 Task: Create a due date automation trigger when advanced on, on the monday of the week a card is due add dates starting tomorrow at 11:00 AM.
Action: Mouse moved to (806, 238)
Screenshot: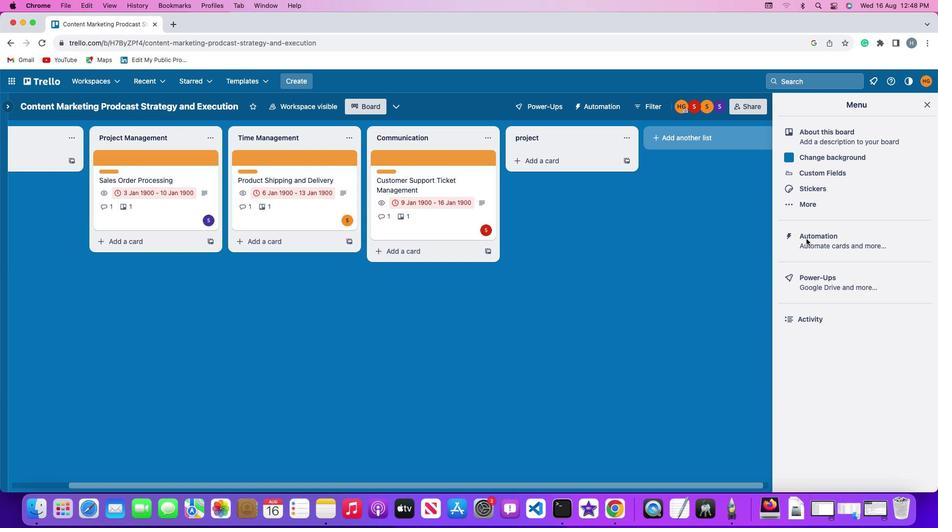 
Action: Mouse pressed left at (806, 238)
Screenshot: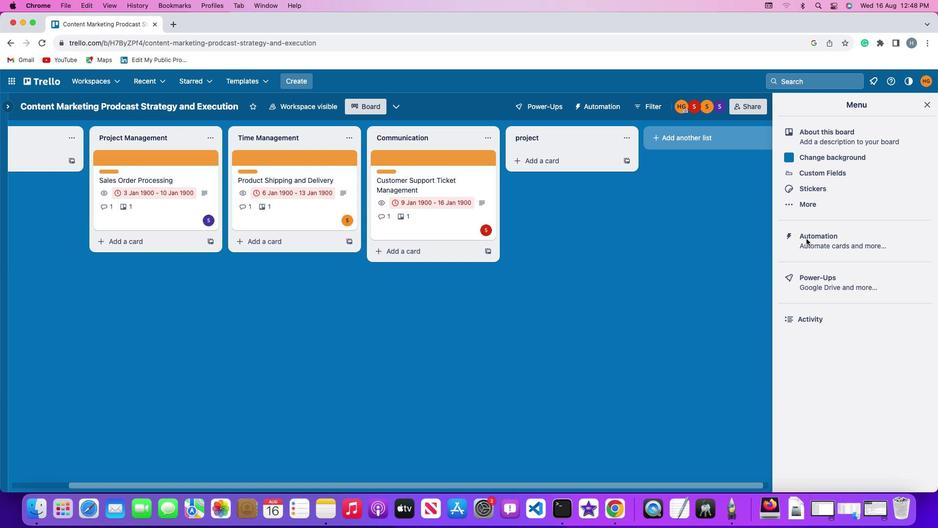 
Action: Mouse pressed left at (806, 238)
Screenshot: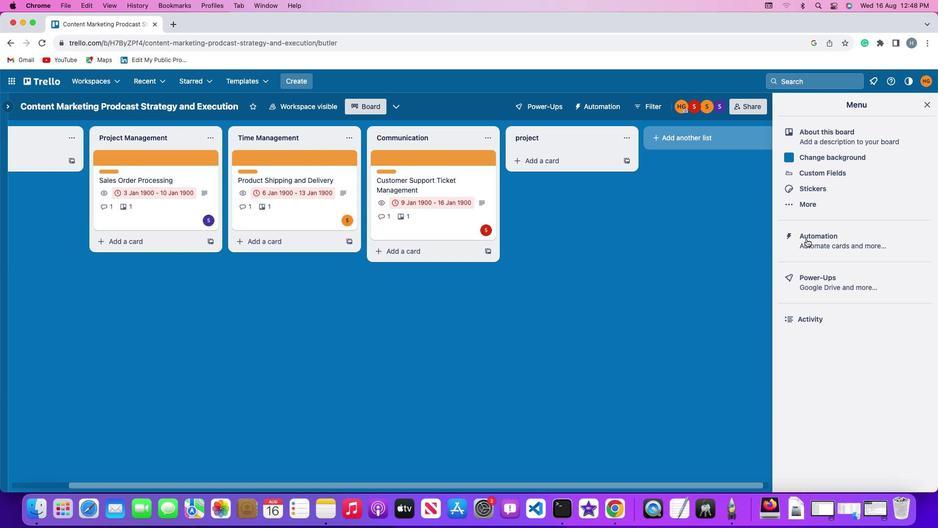
Action: Mouse moved to (38, 232)
Screenshot: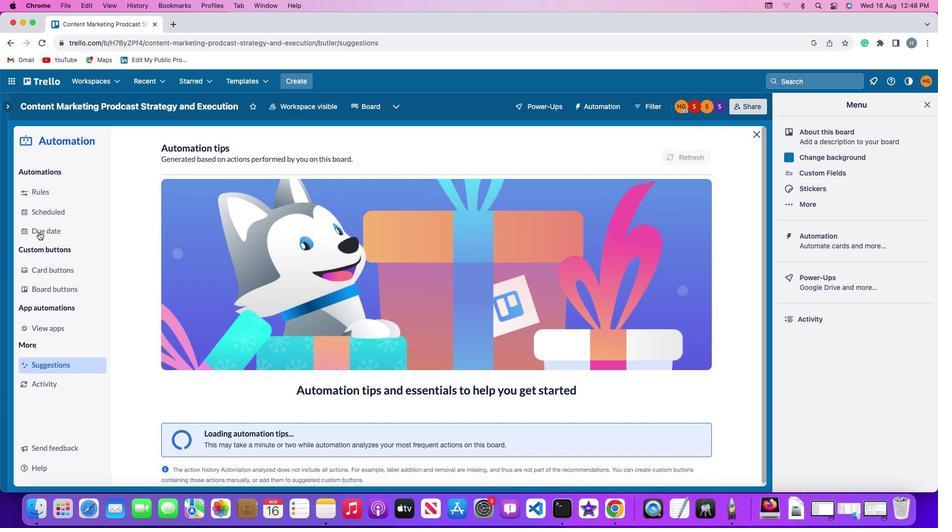 
Action: Mouse pressed left at (38, 232)
Screenshot: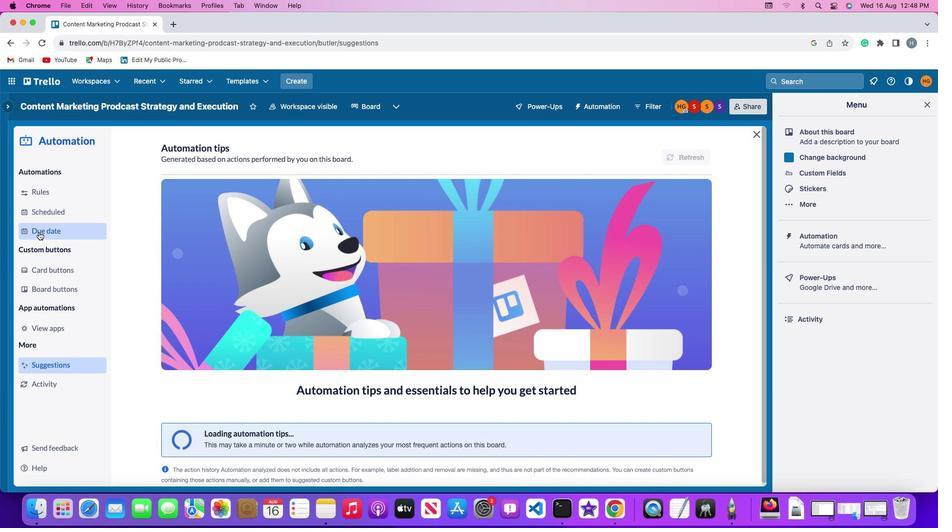 
Action: Mouse moved to (646, 151)
Screenshot: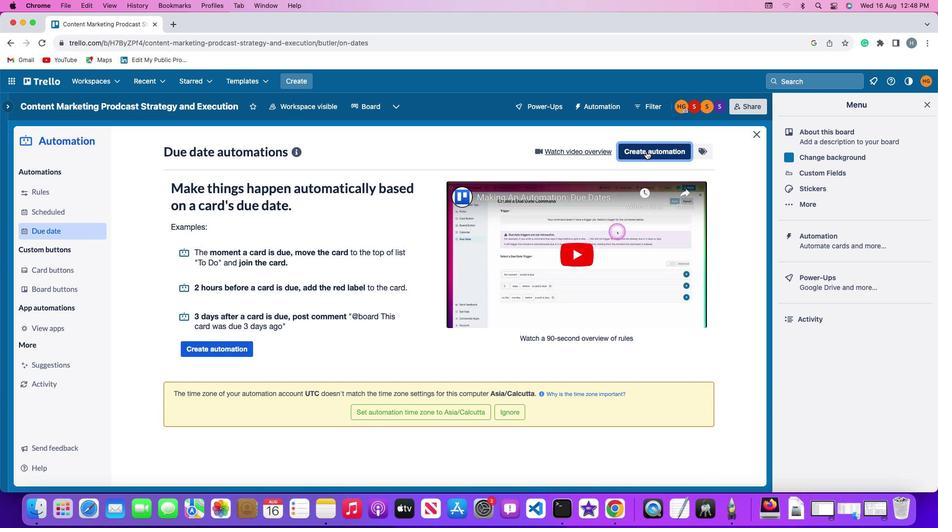 
Action: Mouse pressed left at (646, 151)
Screenshot: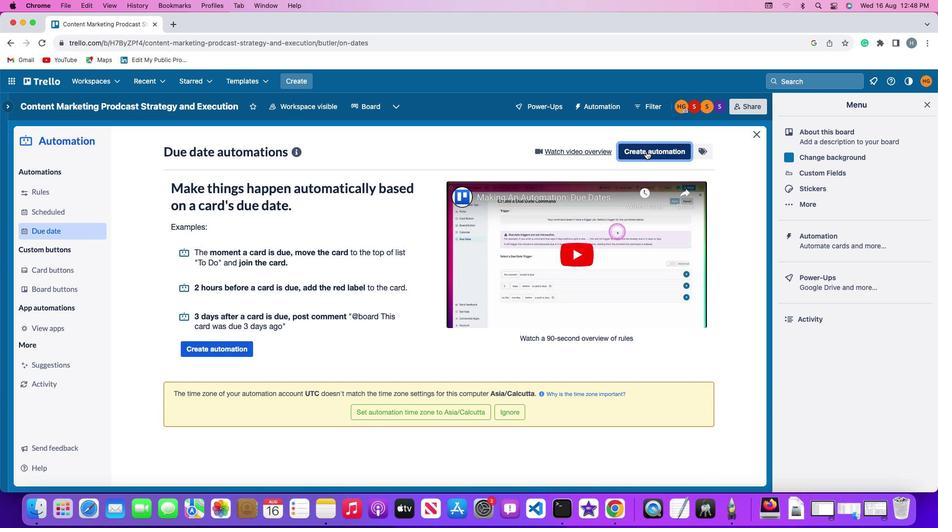 
Action: Mouse moved to (177, 241)
Screenshot: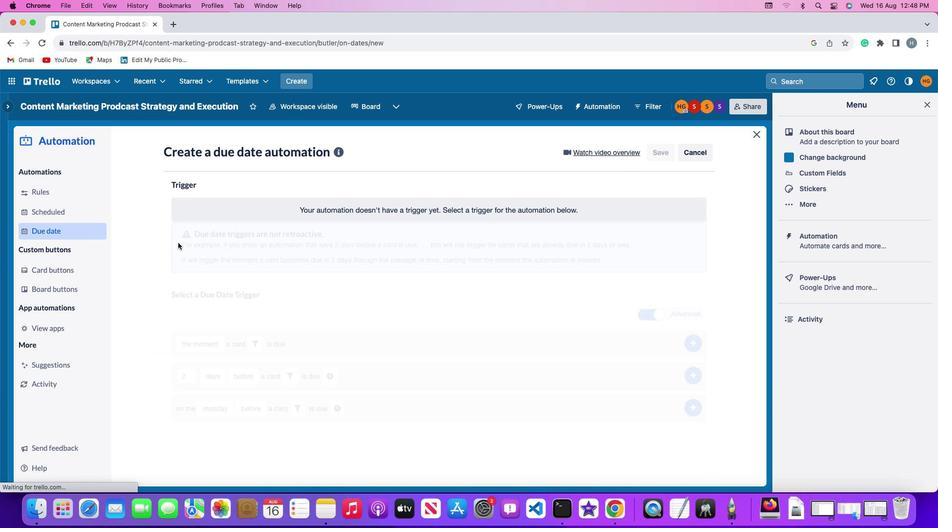 
Action: Mouse pressed left at (177, 241)
Screenshot: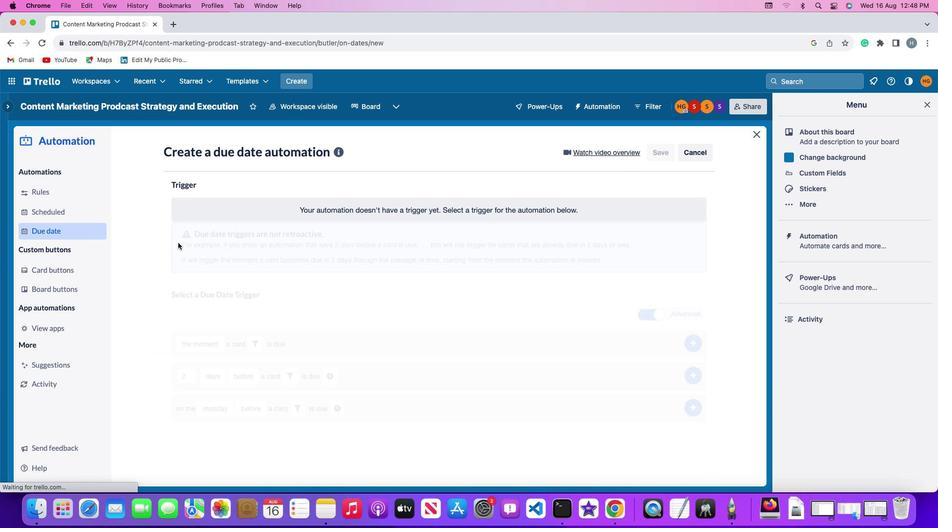 
Action: Mouse moved to (210, 425)
Screenshot: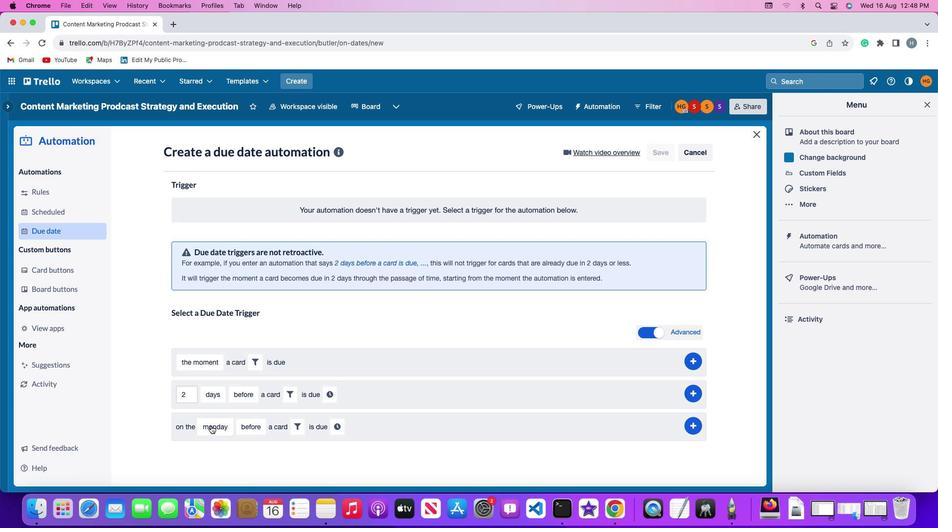 
Action: Mouse pressed left at (210, 425)
Screenshot: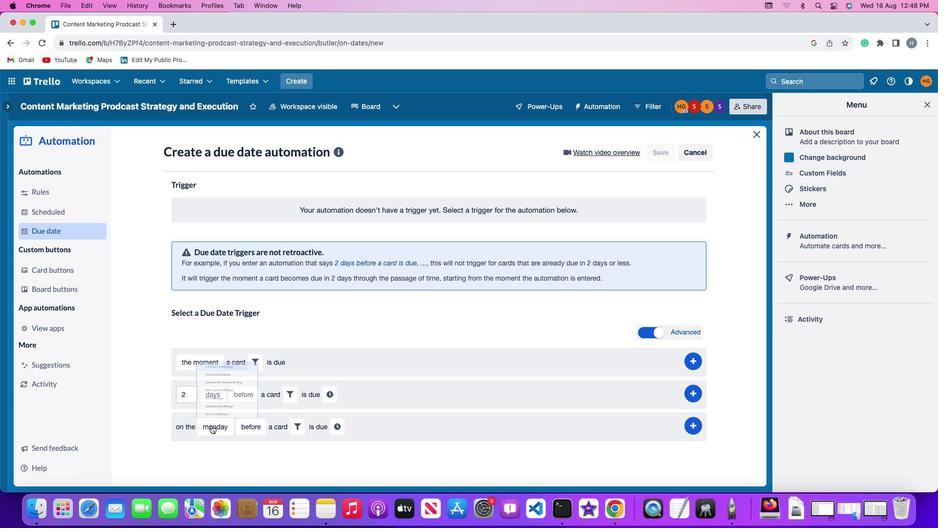 
Action: Mouse moved to (227, 295)
Screenshot: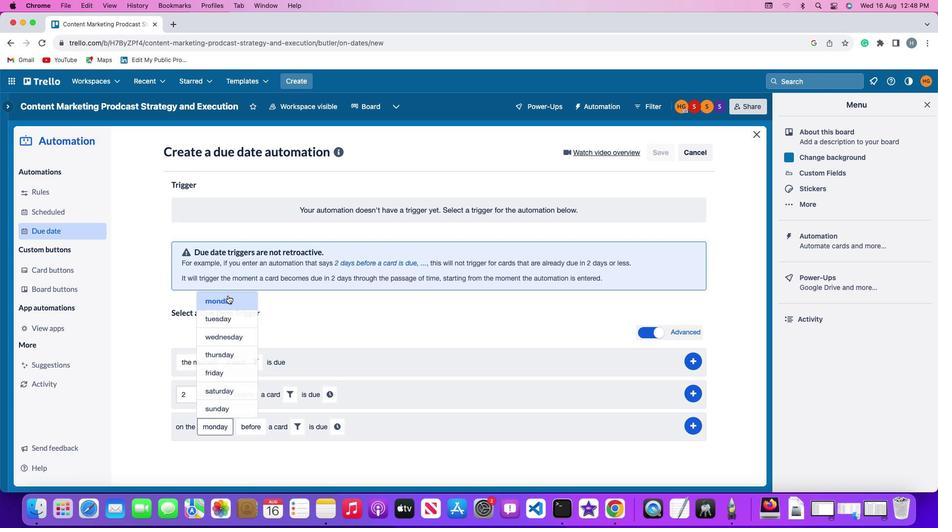 
Action: Mouse pressed left at (227, 295)
Screenshot: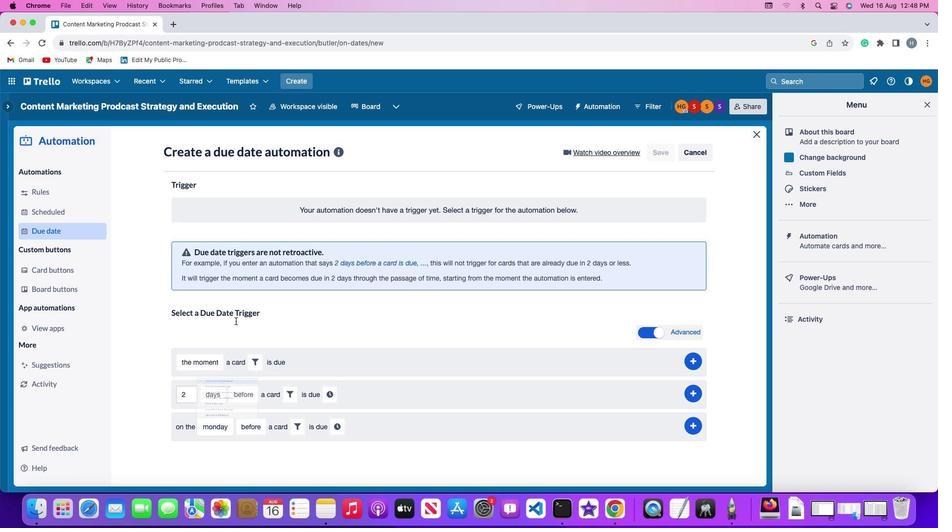 
Action: Mouse moved to (259, 426)
Screenshot: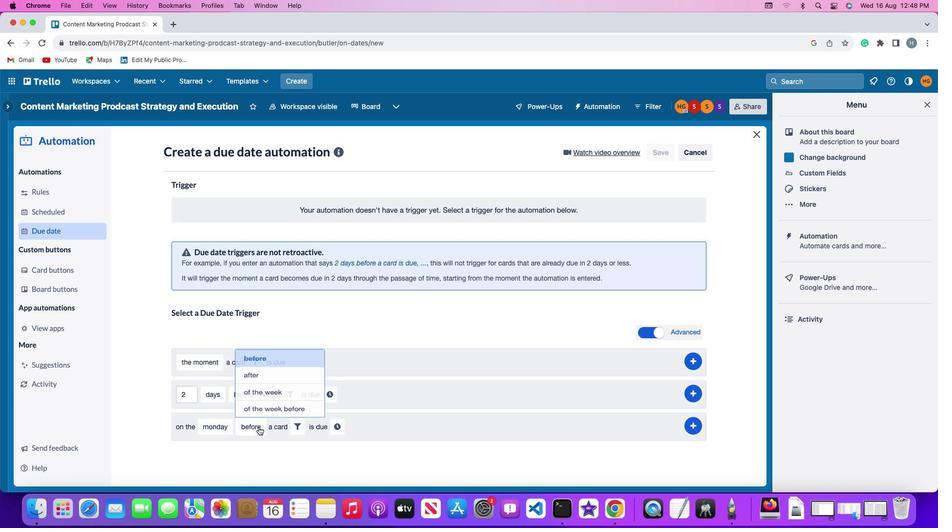 
Action: Mouse pressed left at (259, 426)
Screenshot: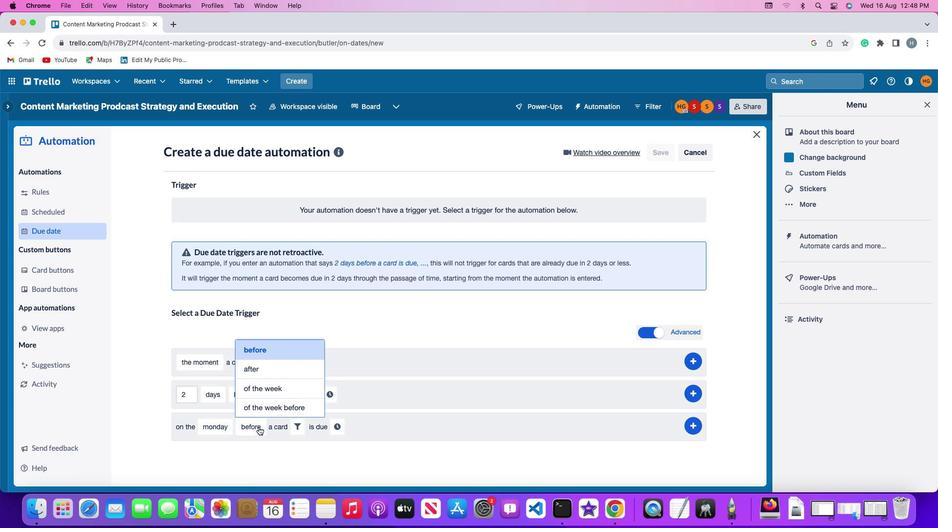
Action: Mouse moved to (274, 385)
Screenshot: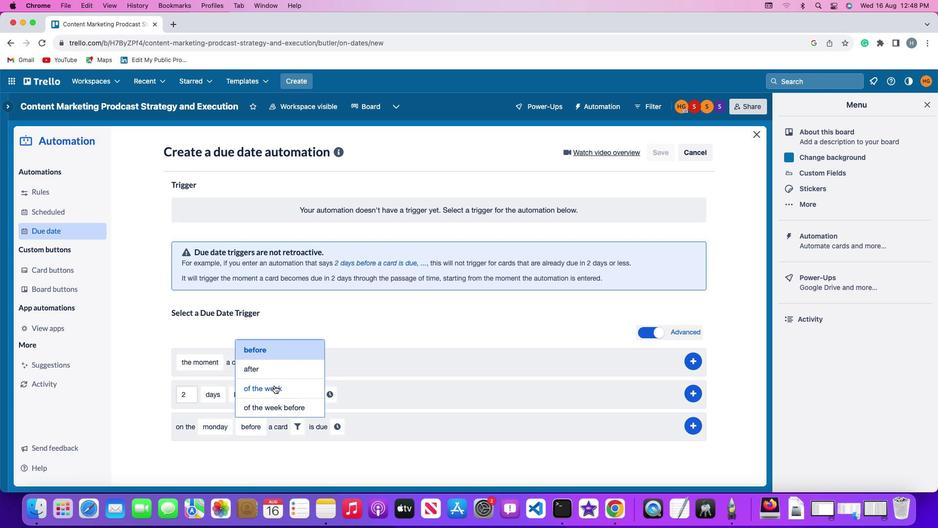 
Action: Mouse pressed left at (274, 385)
Screenshot: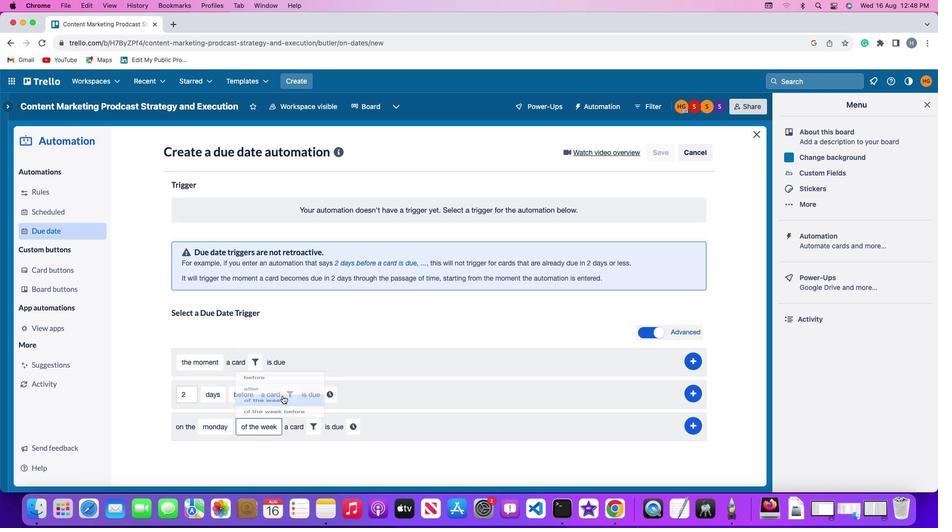 
Action: Mouse moved to (313, 426)
Screenshot: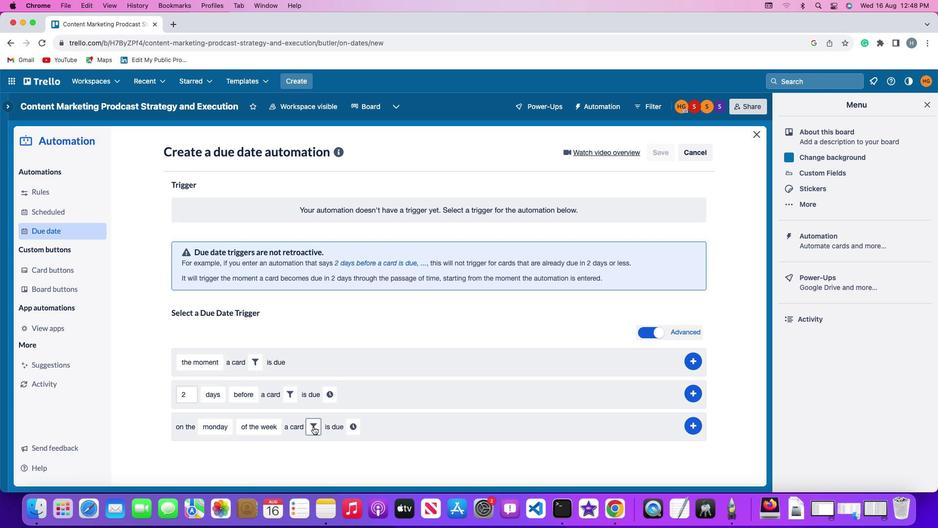
Action: Mouse pressed left at (313, 426)
Screenshot: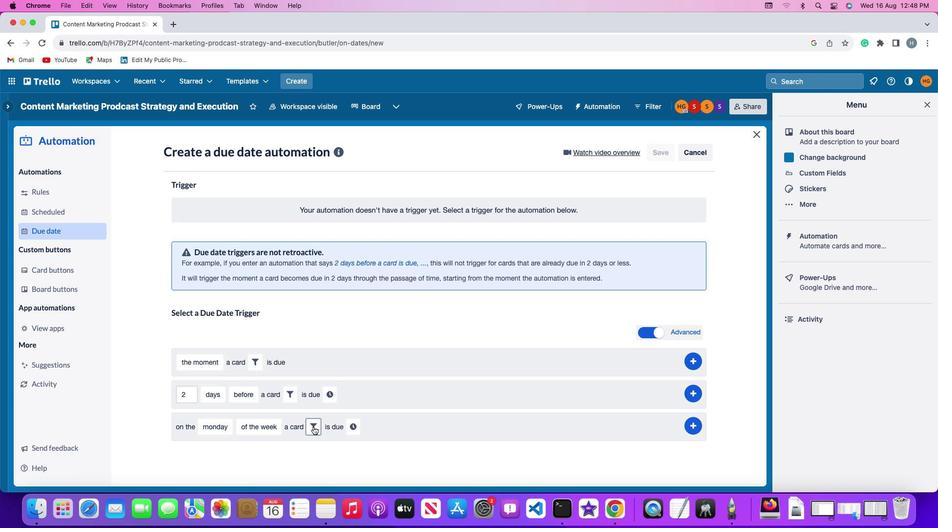 
Action: Mouse moved to (370, 458)
Screenshot: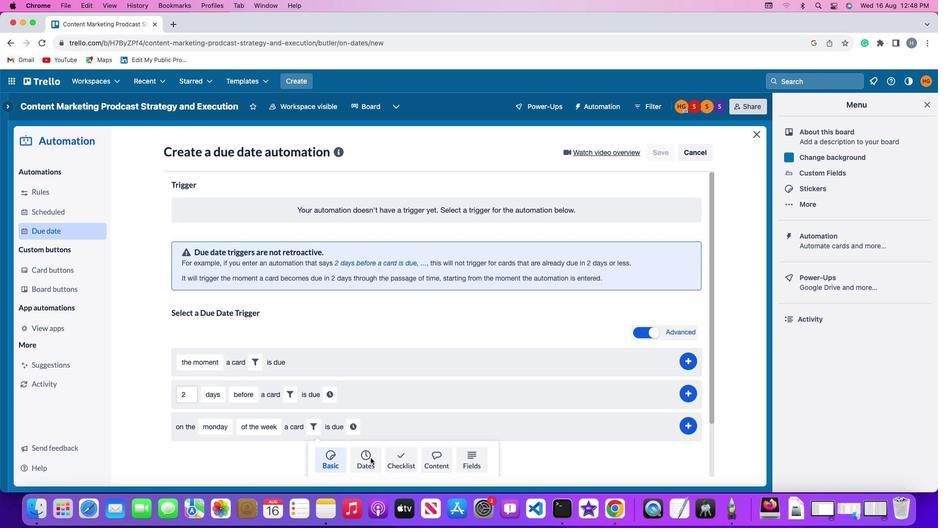 
Action: Mouse pressed left at (370, 458)
Screenshot: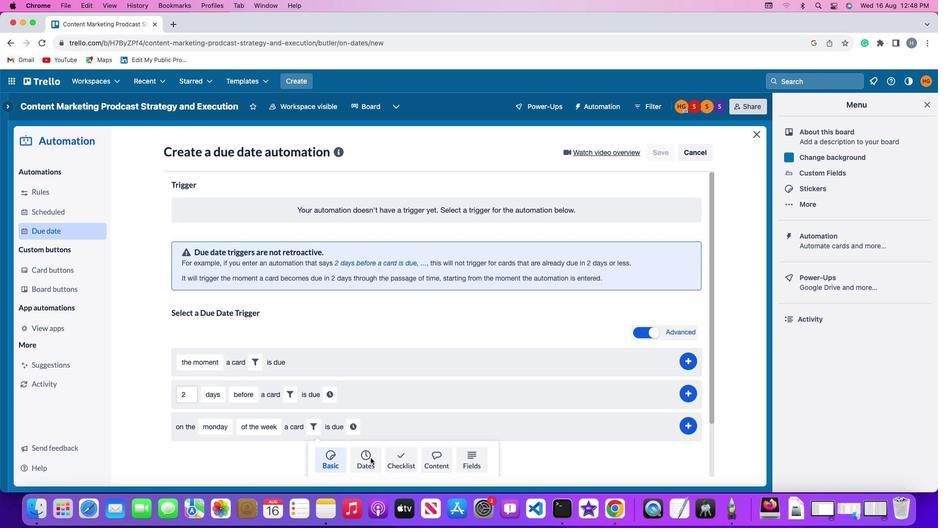 
Action: Mouse moved to (269, 458)
Screenshot: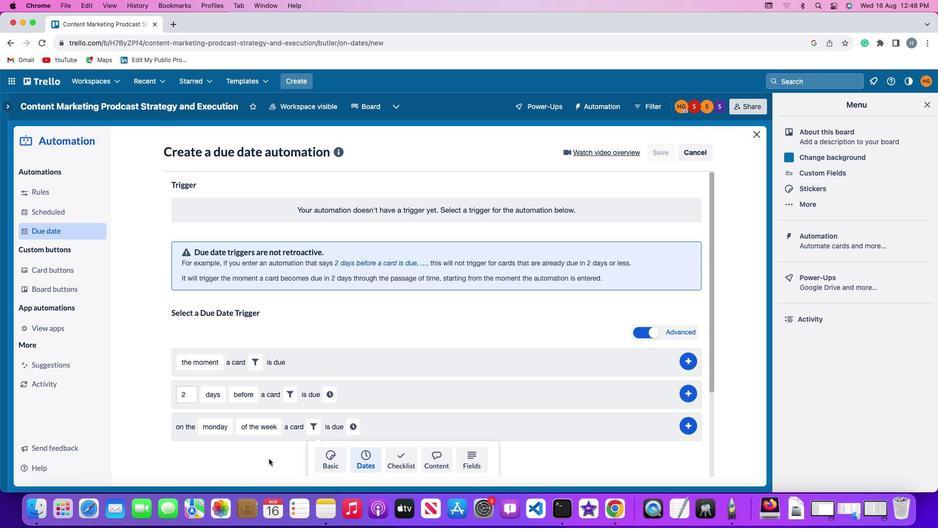 
Action: Mouse scrolled (269, 458) with delta (0, 0)
Screenshot: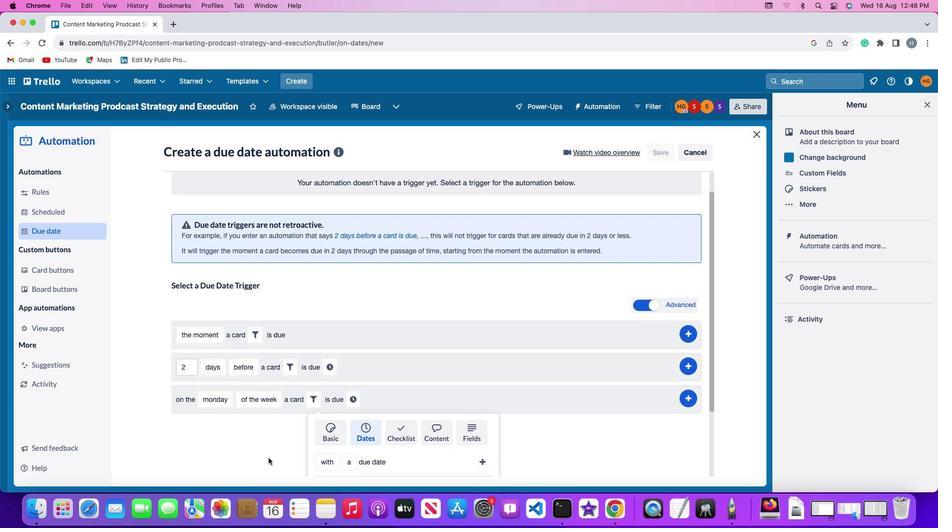 
Action: Mouse scrolled (269, 458) with delta (0, 0)
Screenshot: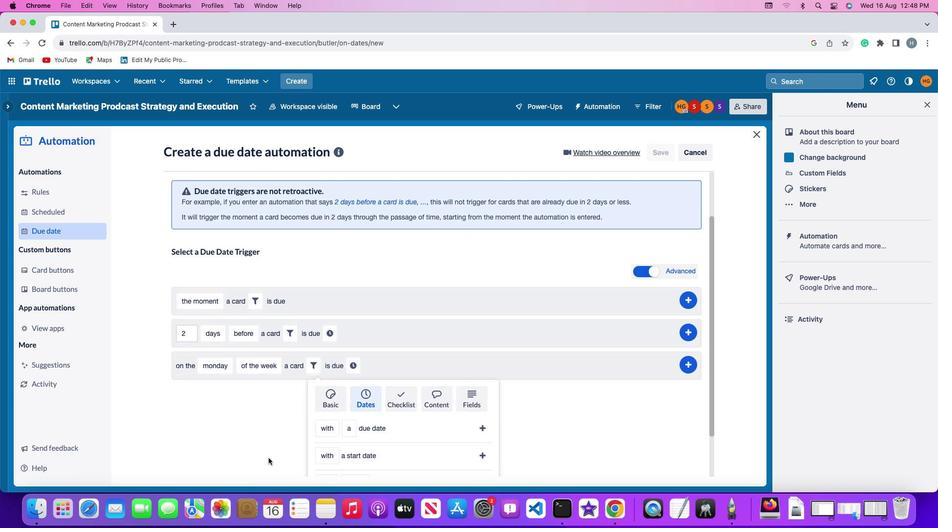 
Action: Mouse scrolled (269, 458) with delta (0, -1)
Screenshot: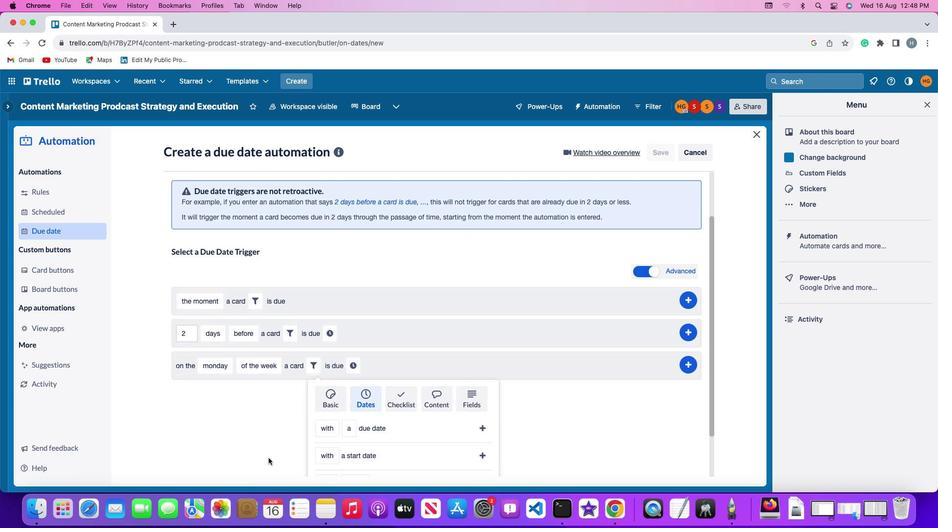 
Action: Mouse scrolled (269, 458) with delta (0, -2)
Screenshot: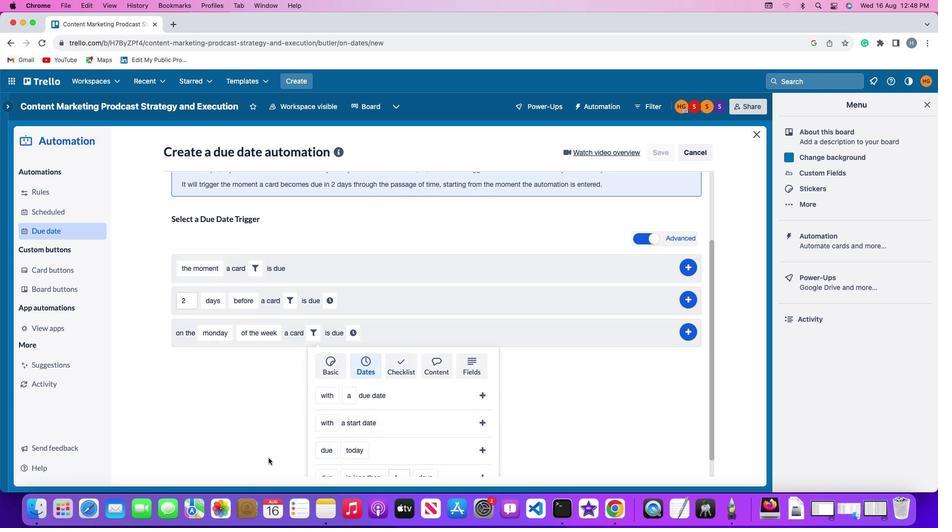 
Action: Mouse moved to (268, 458)
Screenshot: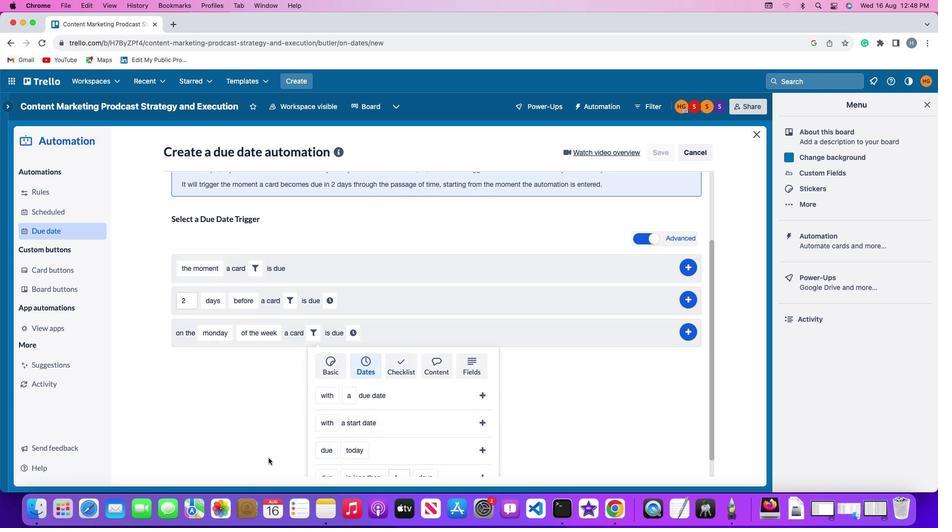 
Action: Mouse scrolled (268, 458) with delta (0, -2)
Screenshot: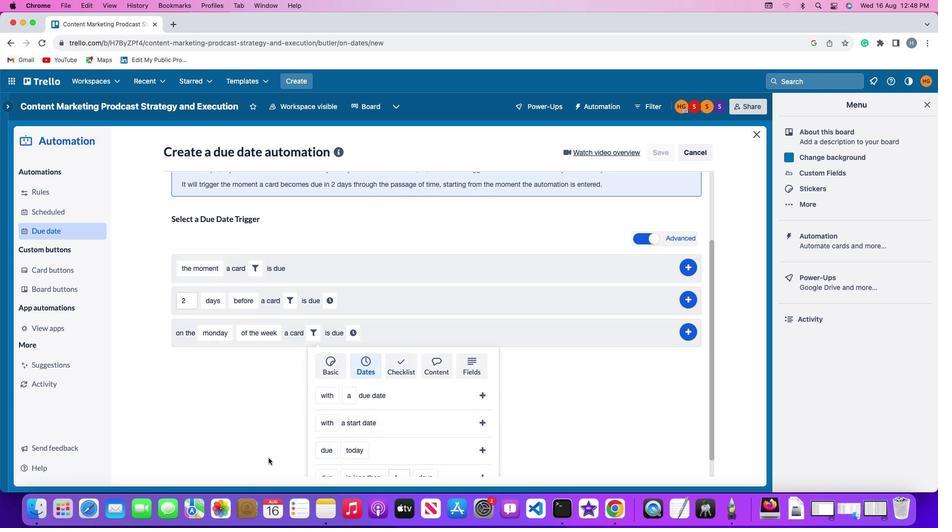 
Action: Mouse moved to (268, 458)
Screenshot: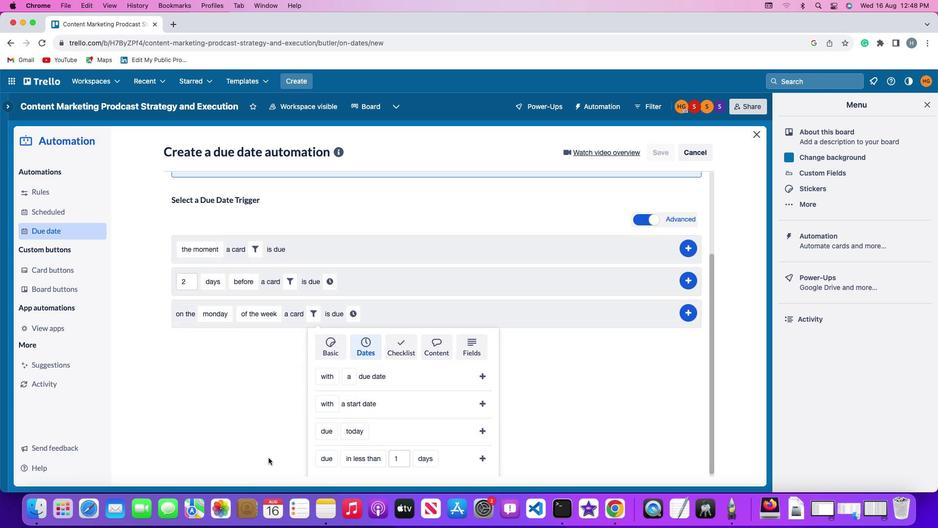 
Action: Mouse scrolled (268, 458) with delta (0, 0)
Screenshot: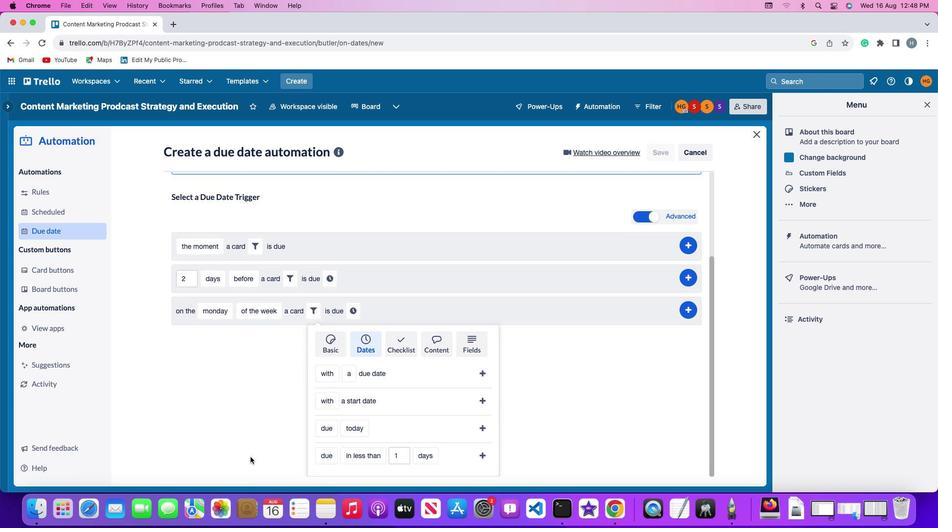 
Action: Mouse moved to (268, 457)
Screenshot: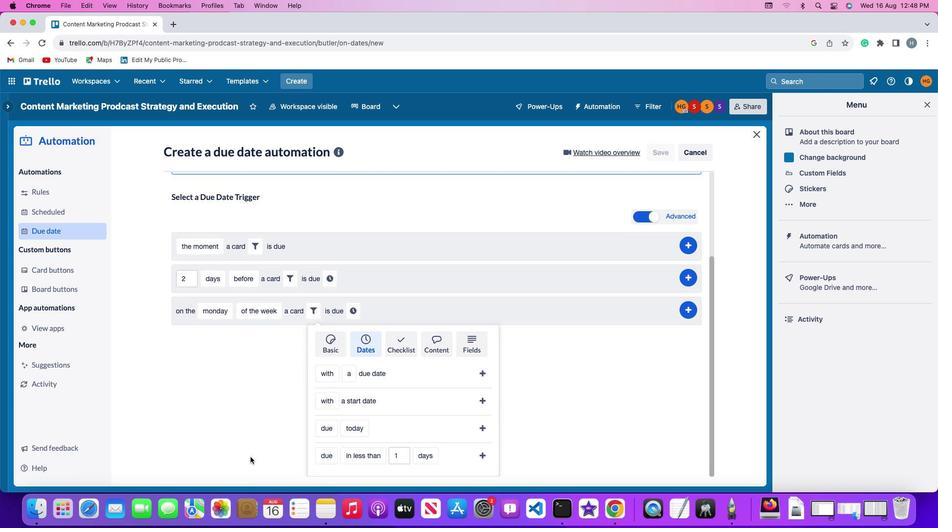 
Action: Mouse scrolled (268, 457) with delta (0, 0)
Screenshot: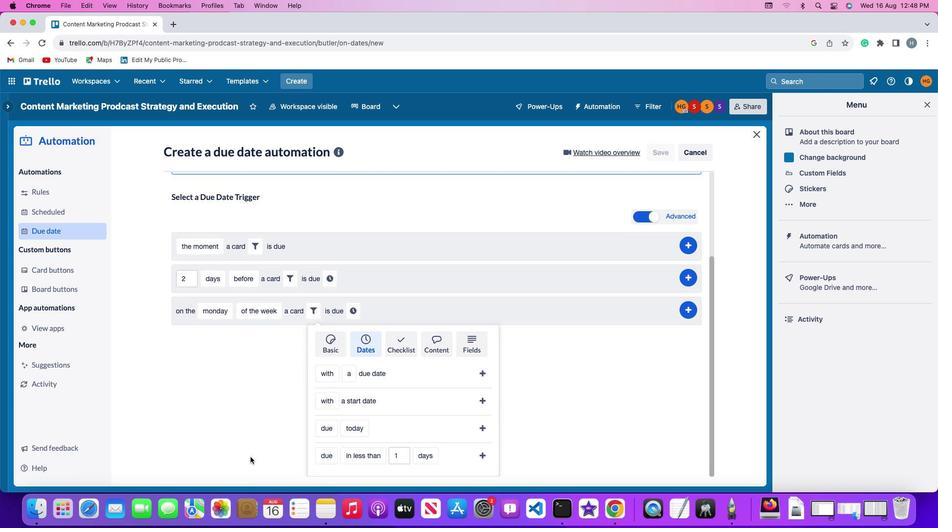 
Action: Mouse scrolled (268, 457) with delta (0, -1)
Screenshot: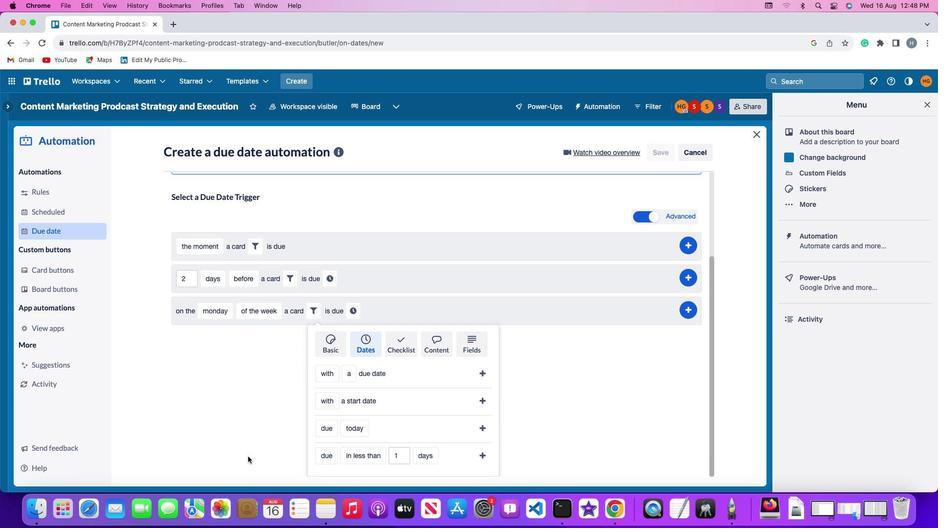 
Action: Mouse moved to (259, 457)
Screenshot: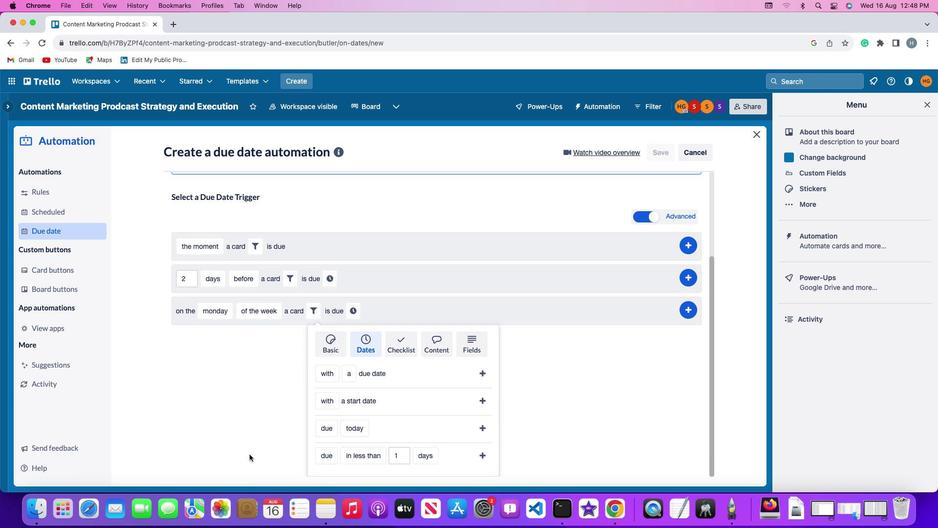 
Action: Mouse scrolled (259, 457) with delta (0, -1)
Screenshot: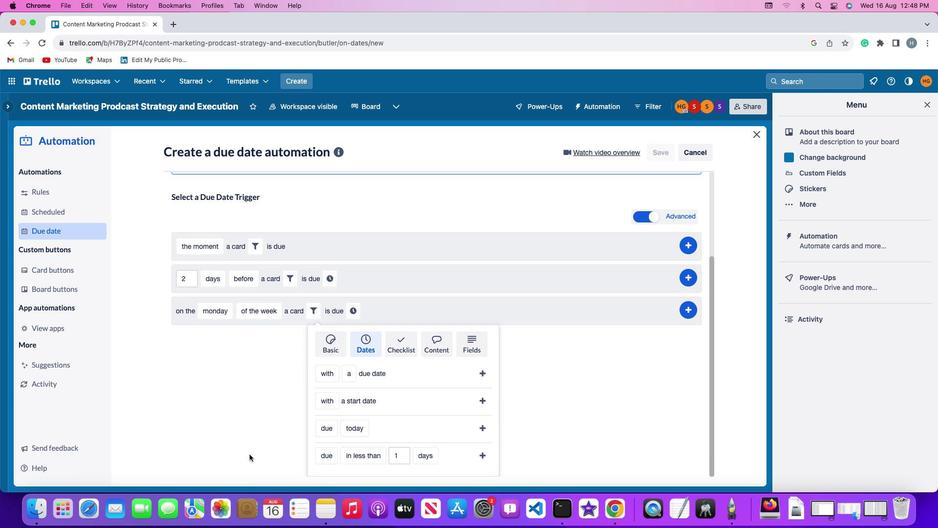 
Action: Mouse moved to (315, 429)
Screenshot: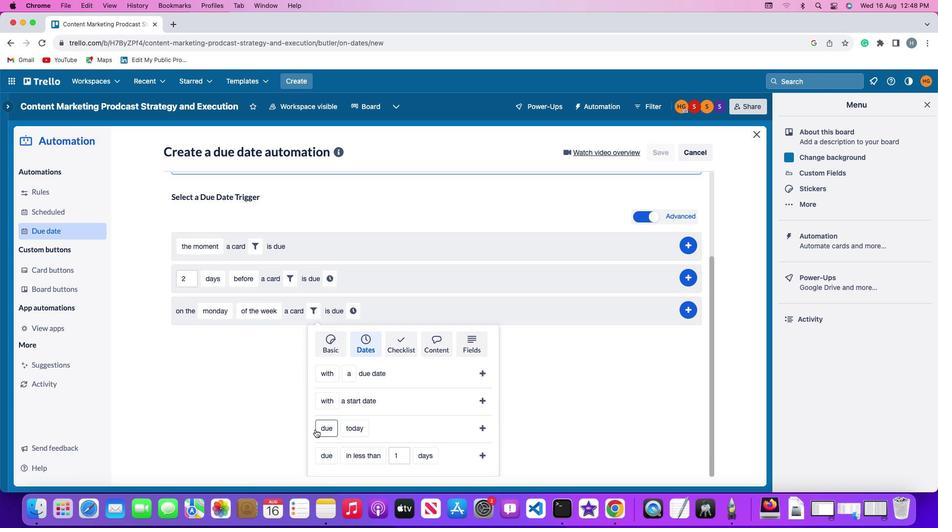 
Action: Mouse pressed left at (315, 429)
Screenshot: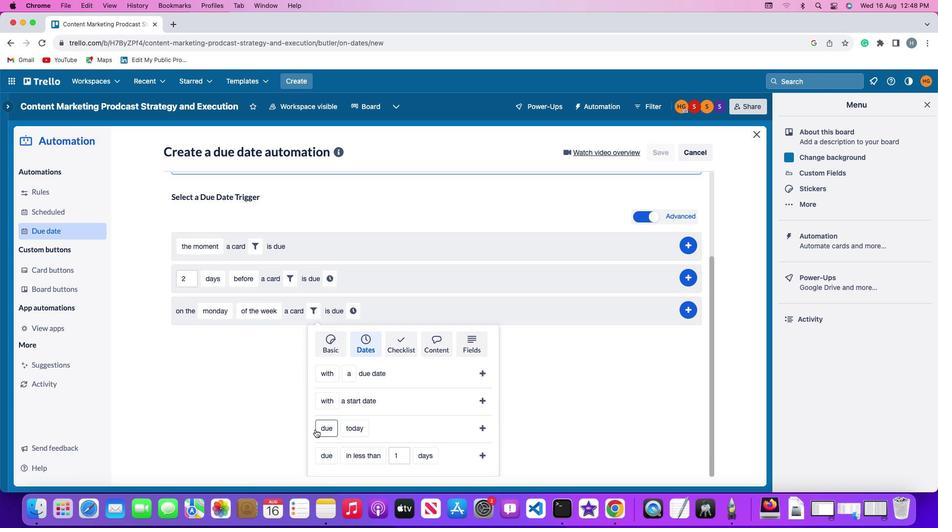
Action: Mouse moved to (333, 386)
Screenshot: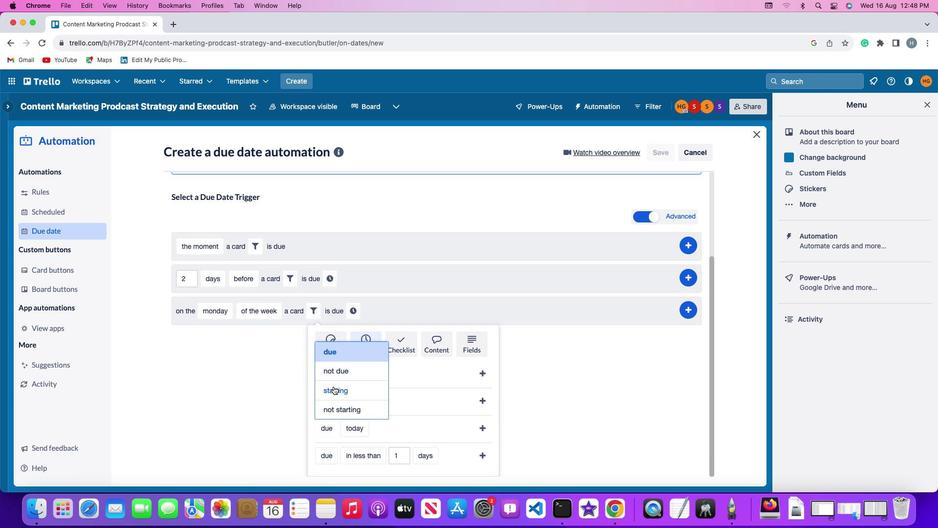 
Action: Mouse pressed left at (333, 386)
Screenshot: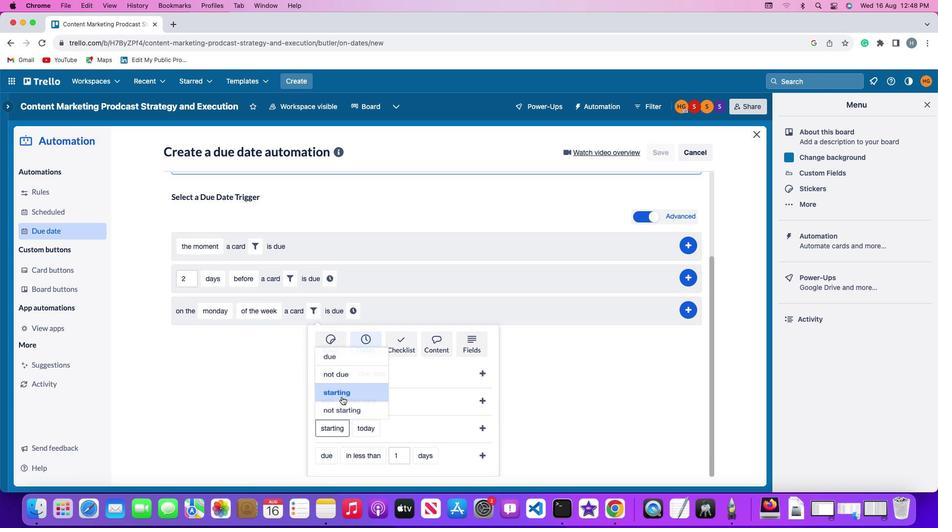
Action: Mouse moved to (371, 430)
Screenshot: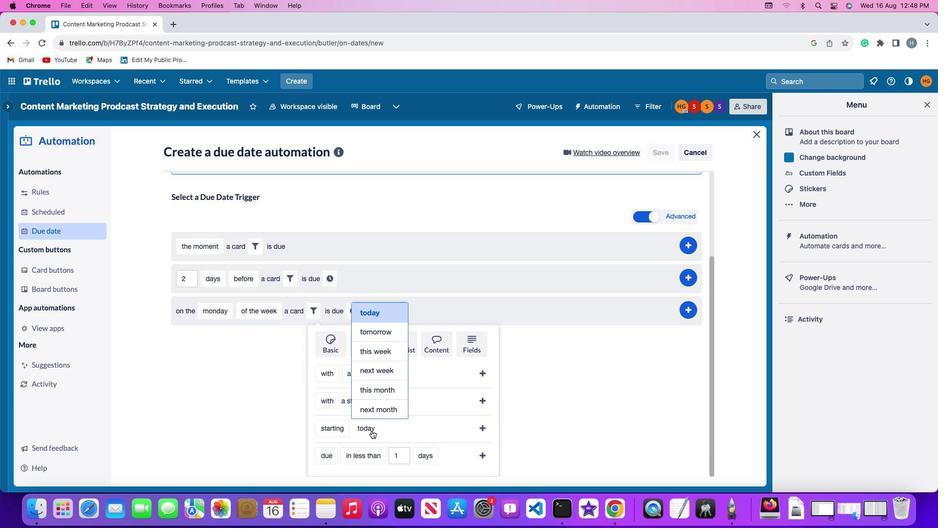 
Action: Mouse pressed left at (371, 430)
Screenshot: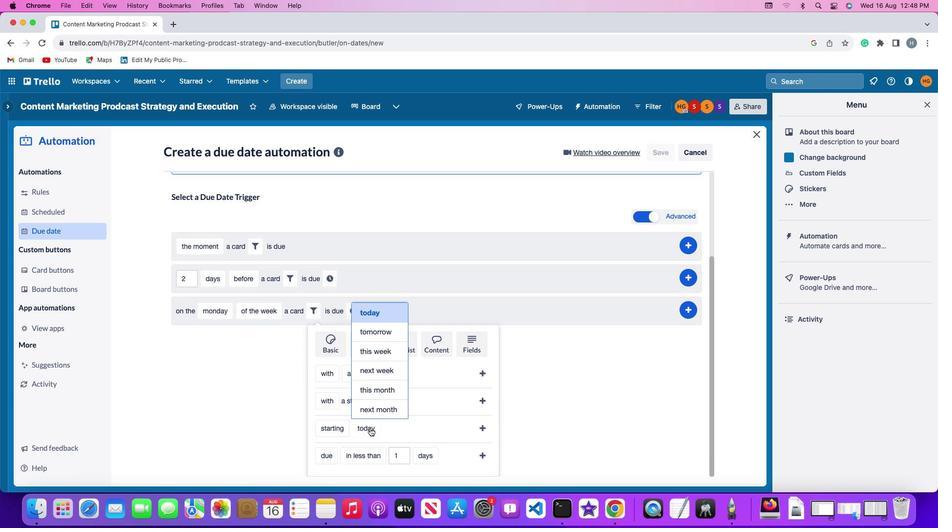 
Action: Mouse moved to (374, 331)
Screenshot: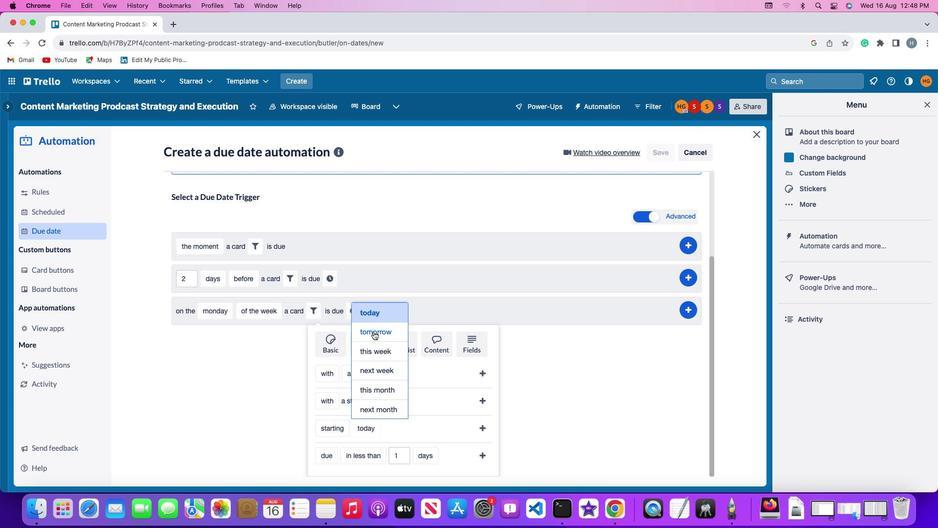 
Action: Mouse pressed left at (374, 331)
Screenshot: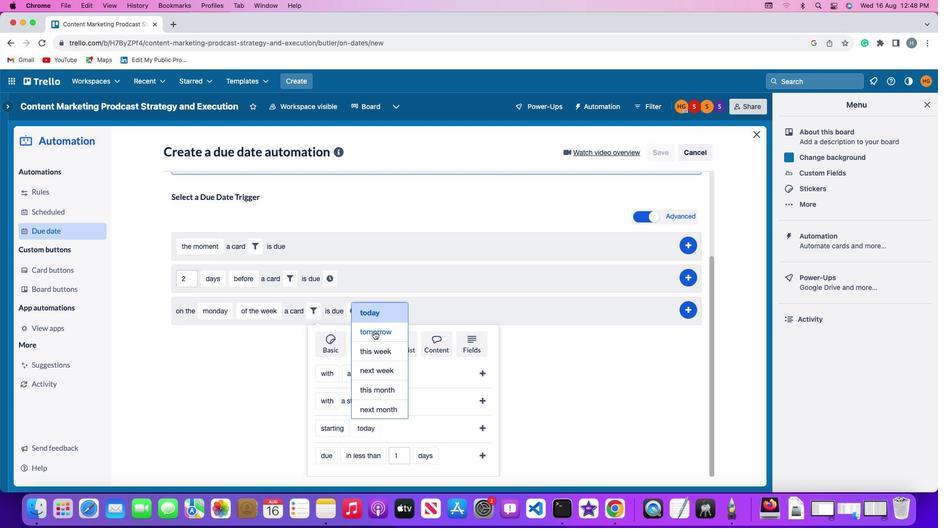 
Action: Mouse moved to (484, 426)
Screenshot: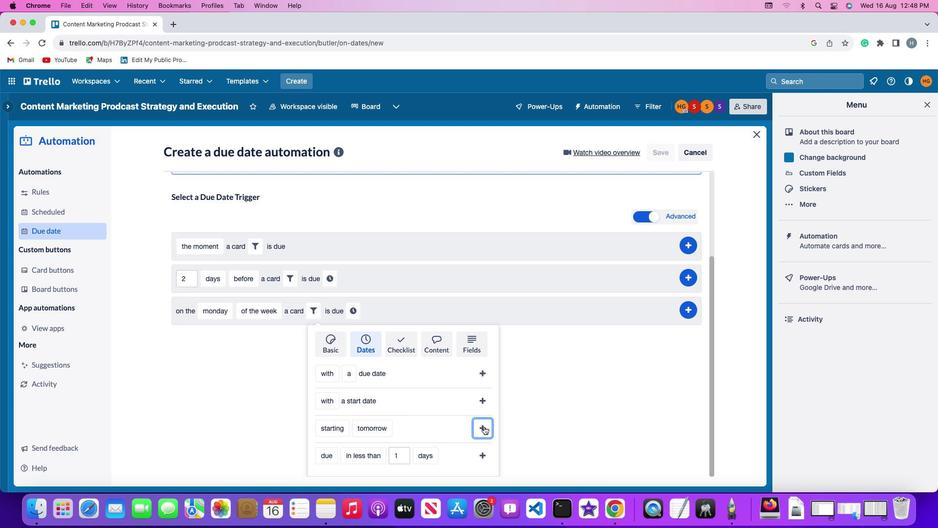 
Action: Mouse pressed left at (484, 426)
Screenshot: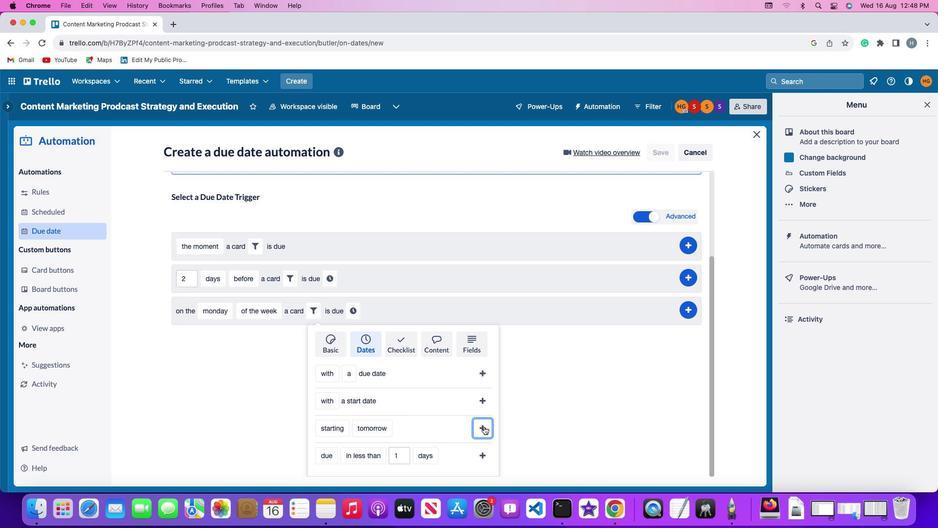 
Action: Mouse moved to (436, 426)
Screenshot: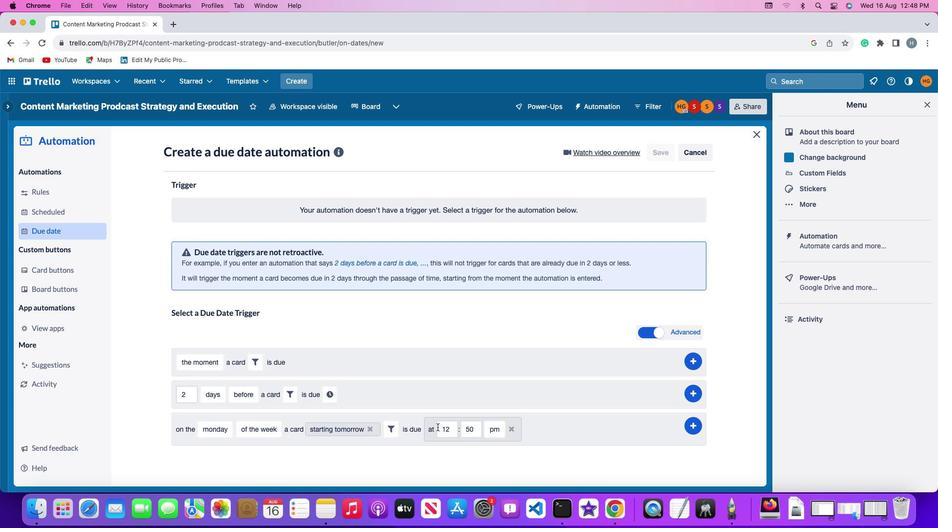 
Action: Mouse pressed left at (436, 426)
Screenshot: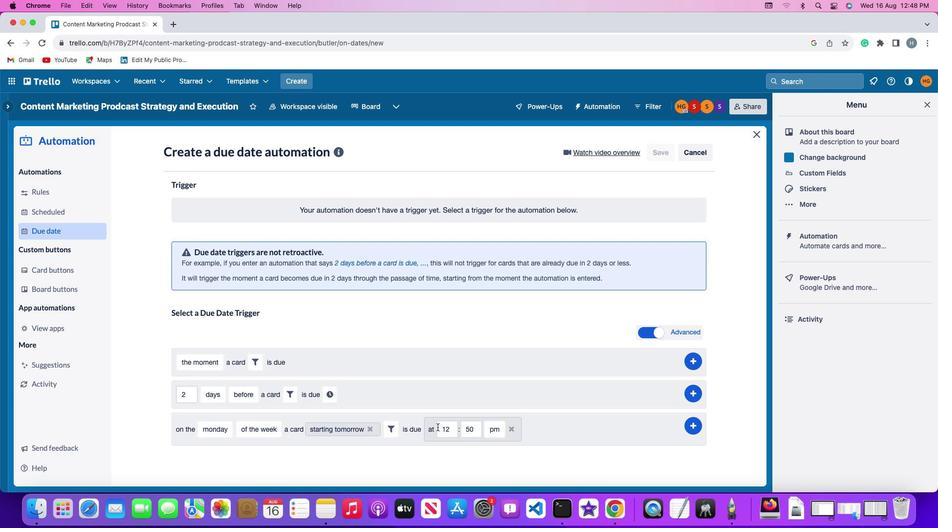 
Action: Mouse moved to (449, 426)
Screenshot: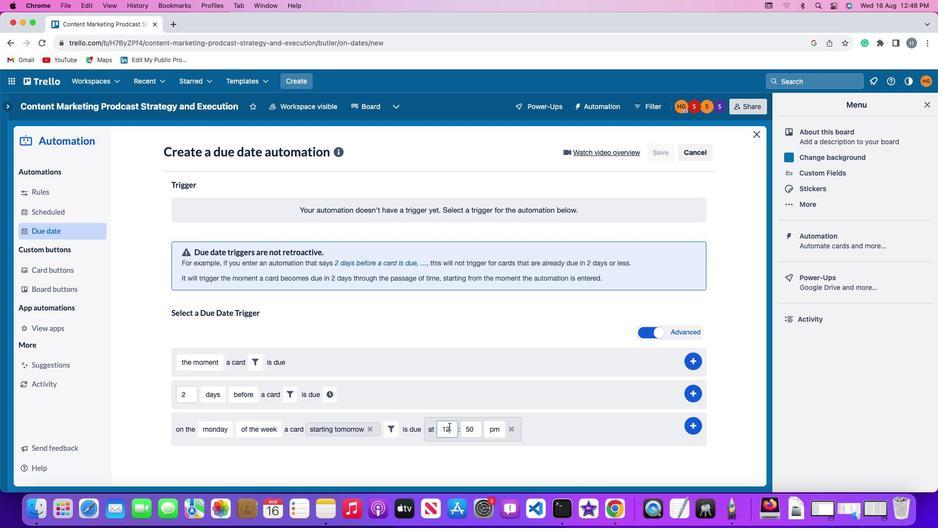 
Action: Mouse pressed left at (449, 426)
Screenshot: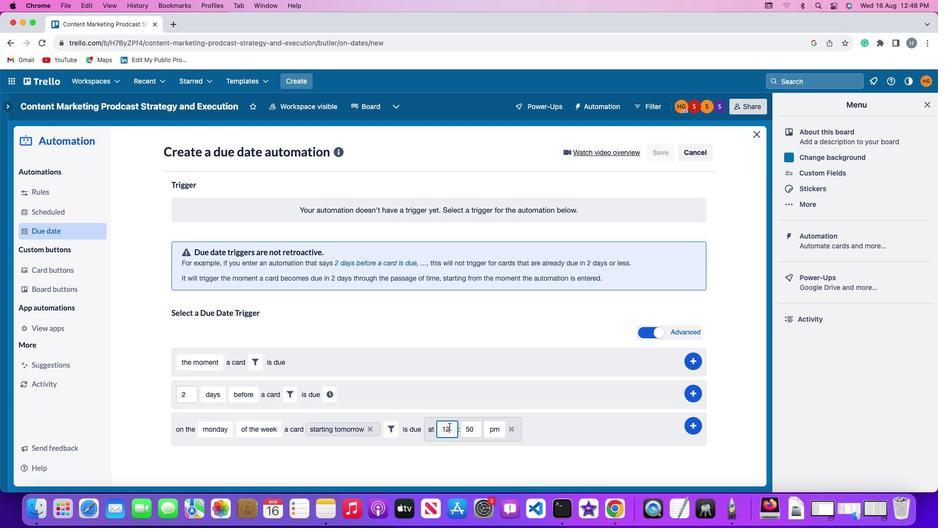 
Action: Key pressed Key.backspaceKey.backspace'1''1'
Screenshot: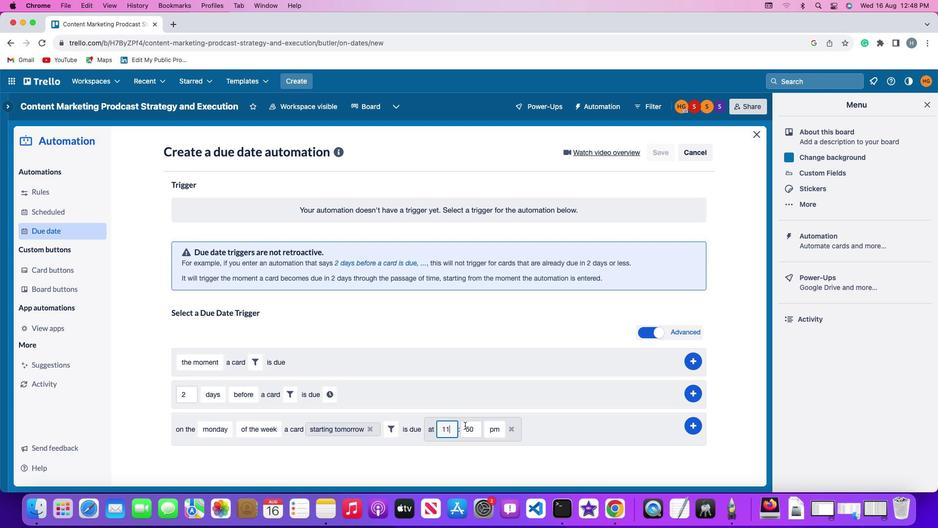 
Action: Mouse moved to (477, 425)
Screenshot: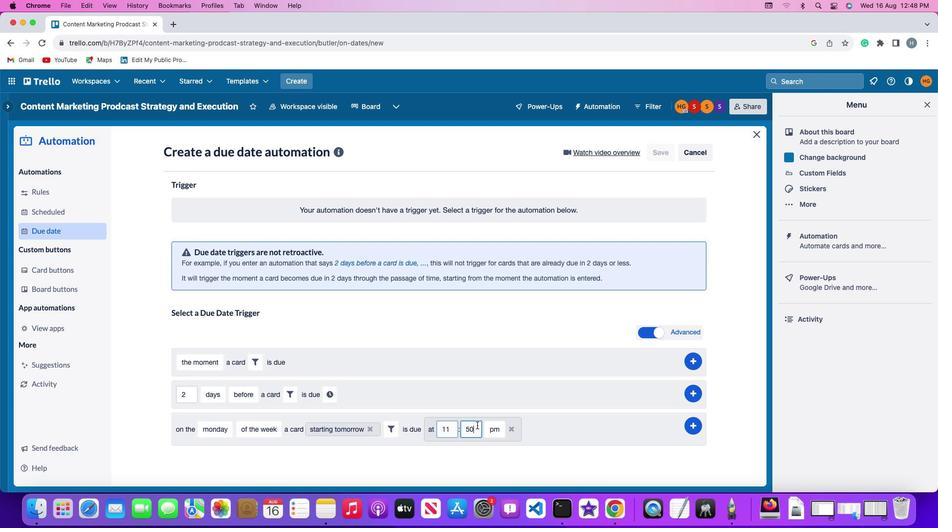 
Action: Mouse pressed left at (477, 425)
Screenshot: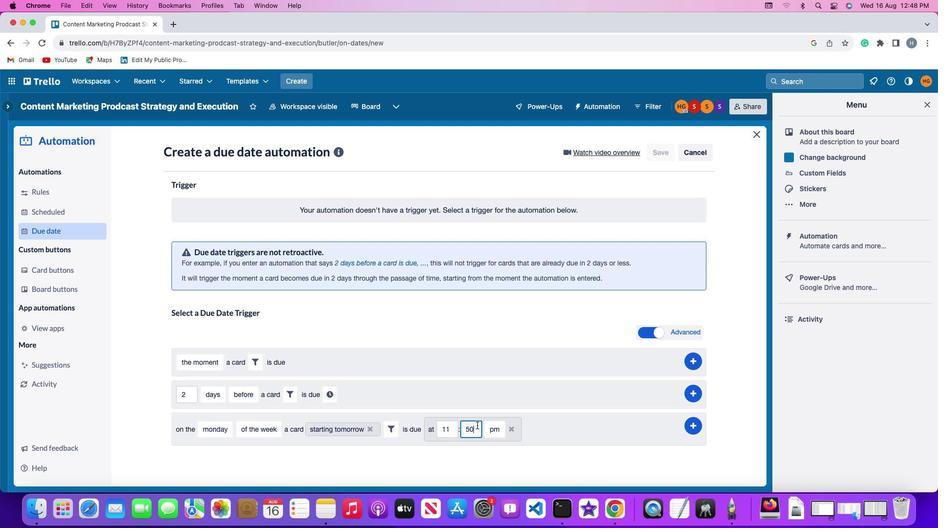 
Action: Key pressed Key.backspaceKey.backspace'0'
Screenshot: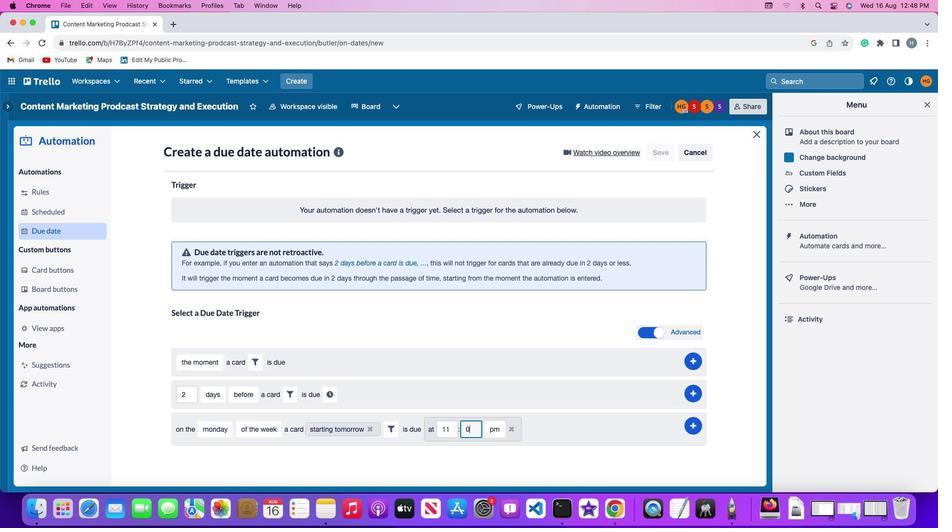 
Action: Mouse moved to (477, 425)
Screenshot: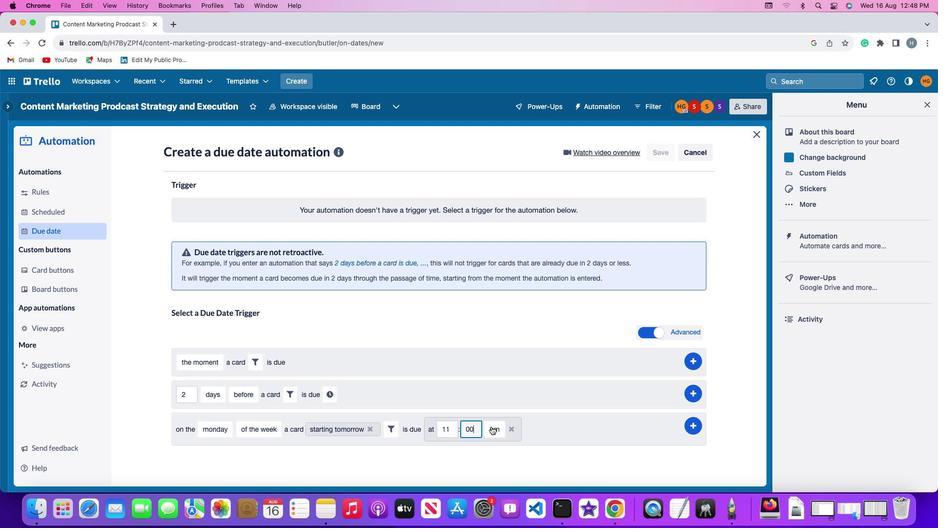 
Action: Key pressed '0'
Screenshot: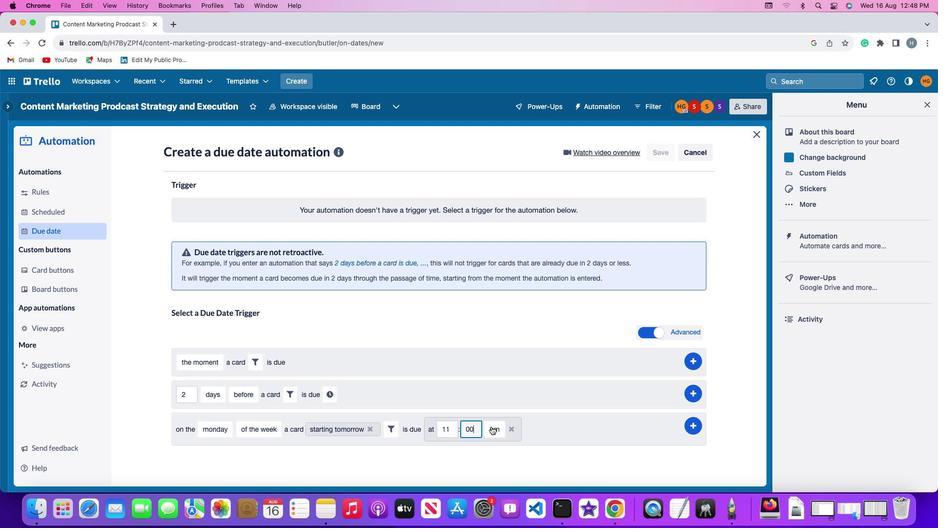 
Action: Mouse moved to (493, 426)
Screenshot: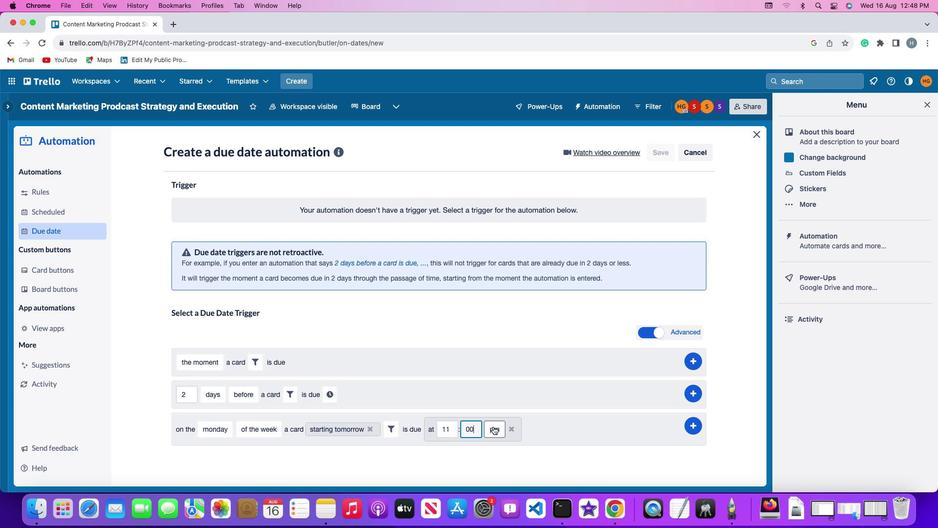 
Action: Mouse pressed left at (493, 426)
Screenshot: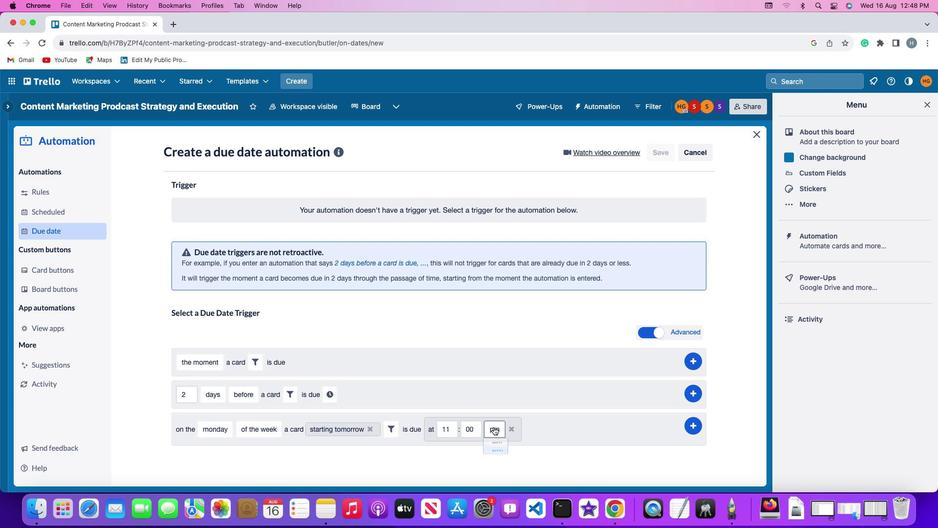 
Action: Mouse moved to (499, 447)
Screenshot: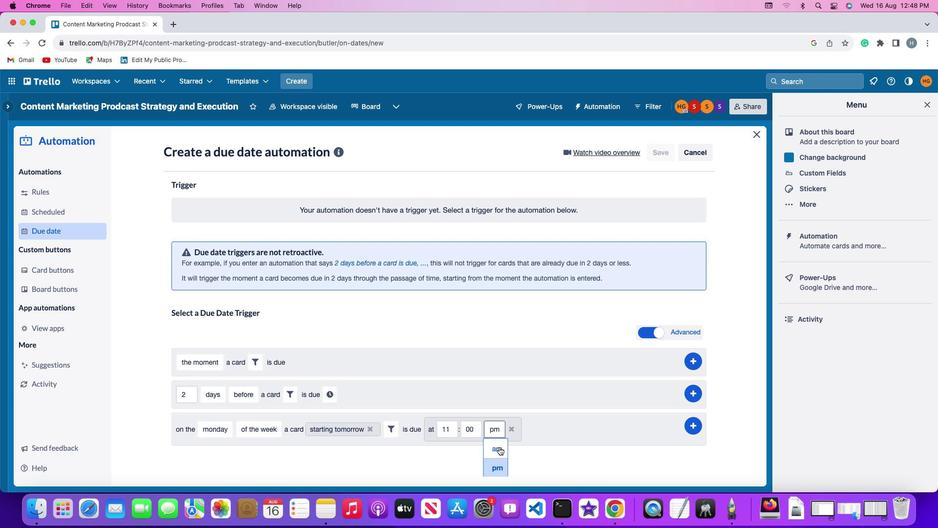 
Action: Mouse pressed left at (499, 447)
Screenshot: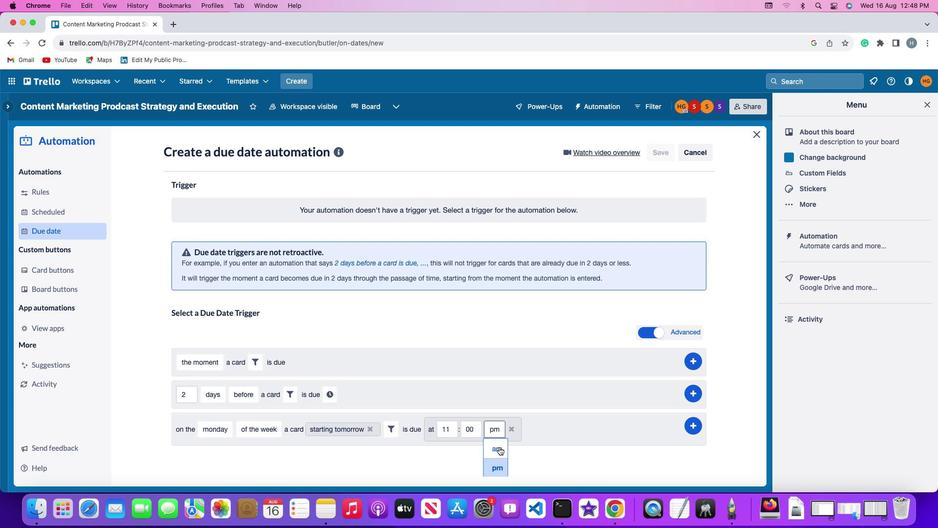 
Action: Mouse moved to (693, 423)
Screenshot: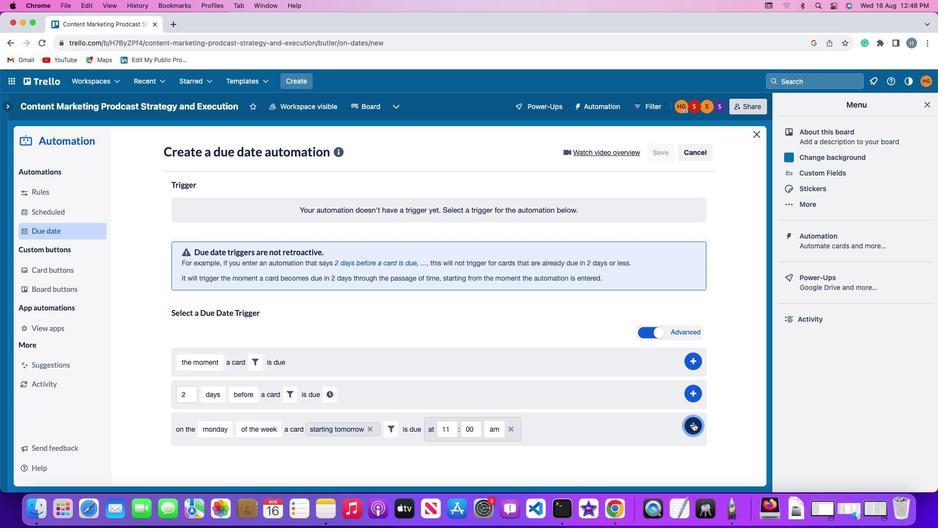 
Action: Mouse pressed left at (693, 423)
Screenshot: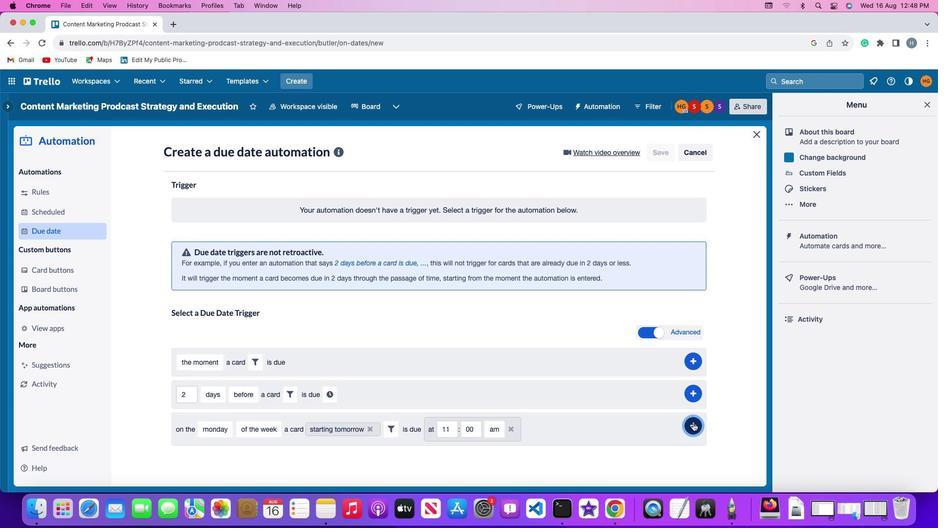 
Action: Mouse moved to (729, 316)
Screenshot: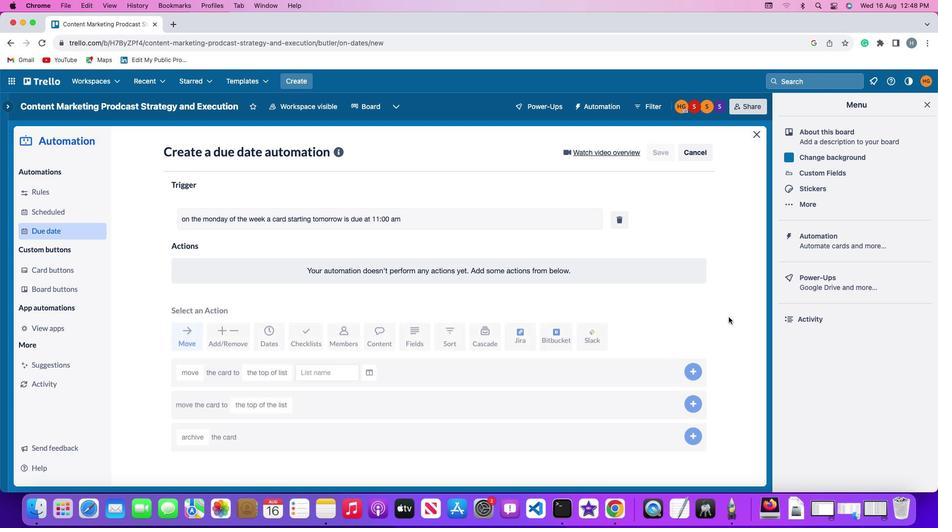 
